 Task: Create a rule when a card is moved into list name by me.
Action: Mouse pressed left at (561, 475)
Screenshot: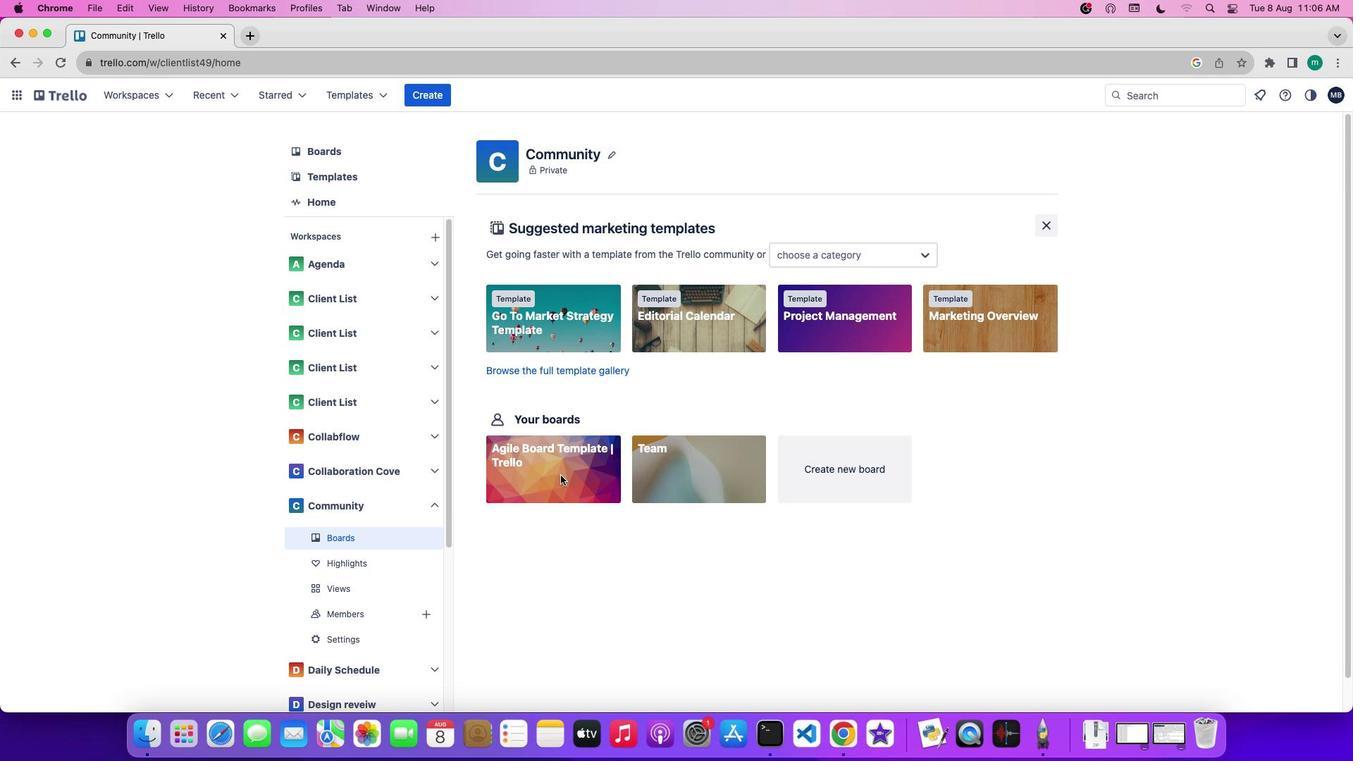 
Action: Mouse moved to (1193, 308)
Screenshot: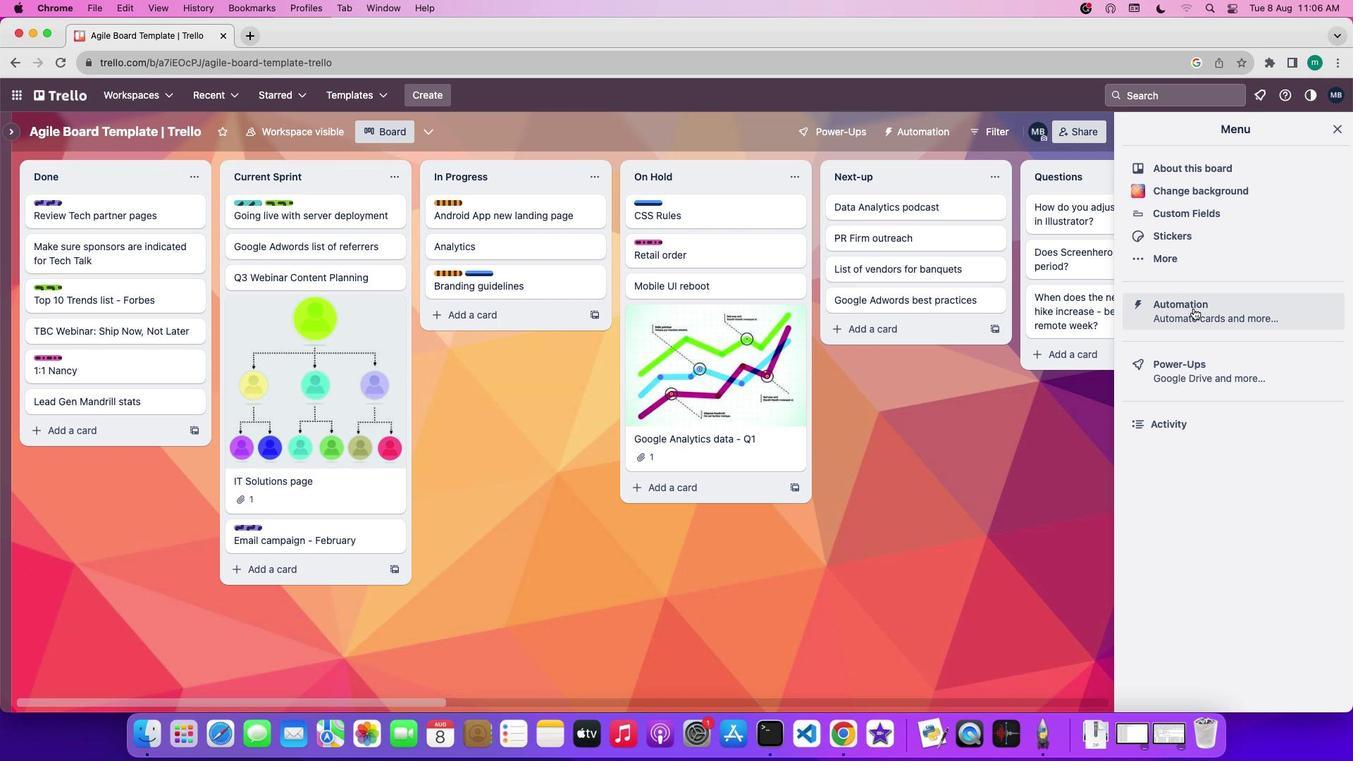 
Action: Mouse pressed left at (1193, 308)
Screenshot: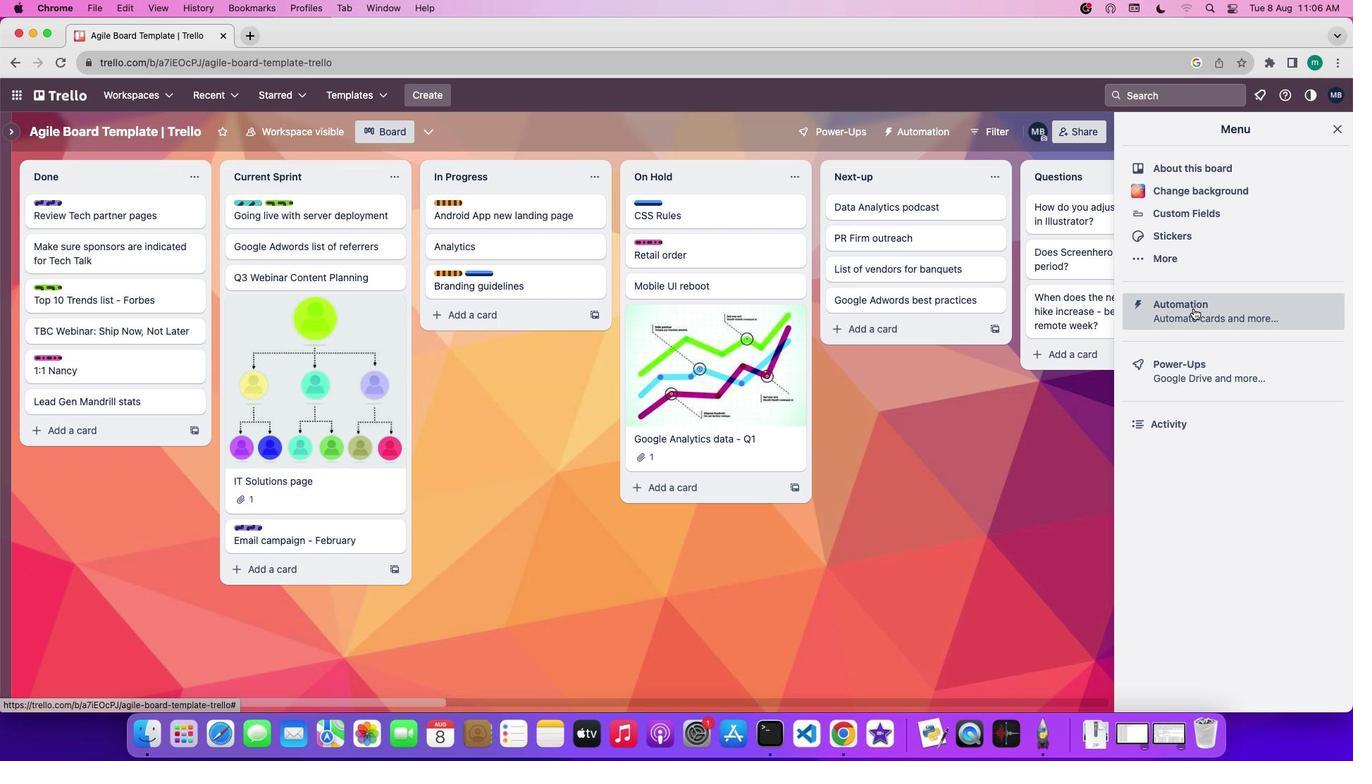 
Action: Mouse moved to (84, 256)
Screenshot: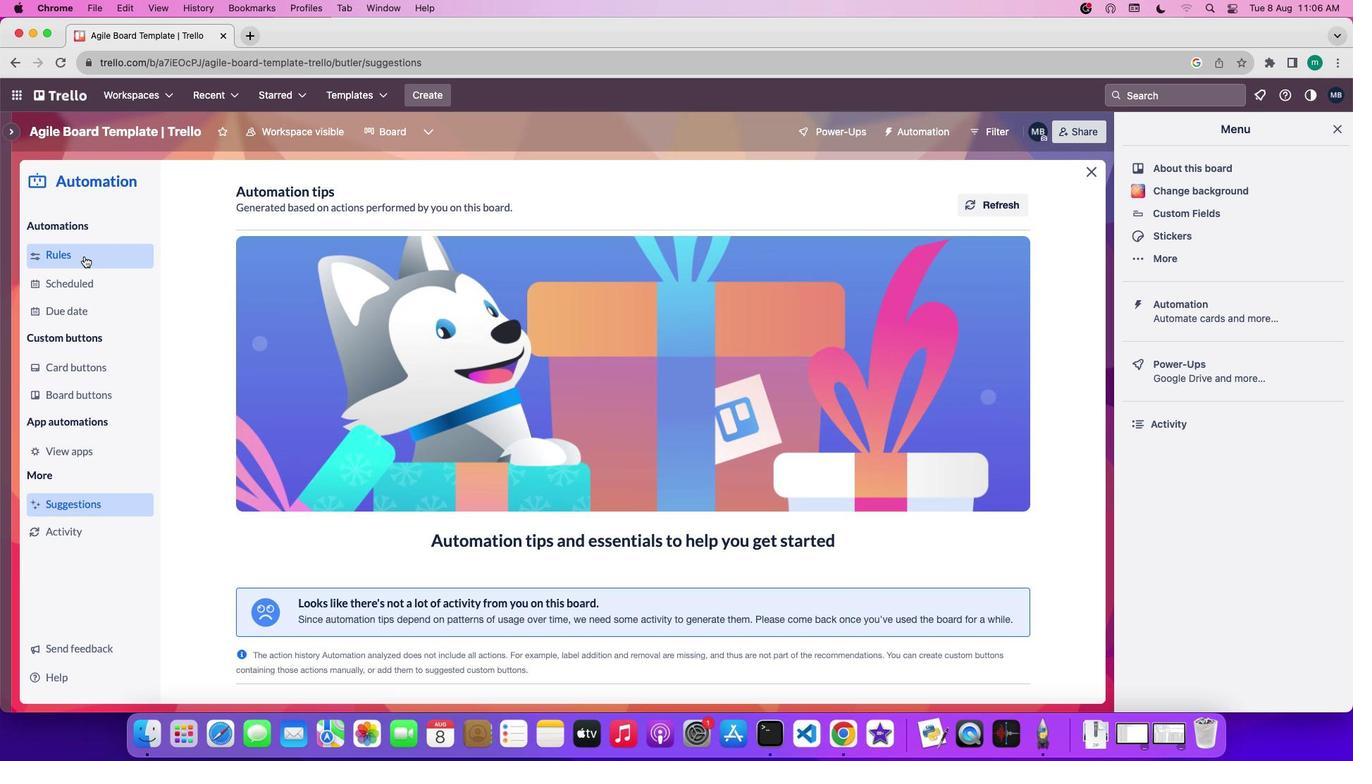 
Action: Mouse pressed left at (84, 256)
Screenshot: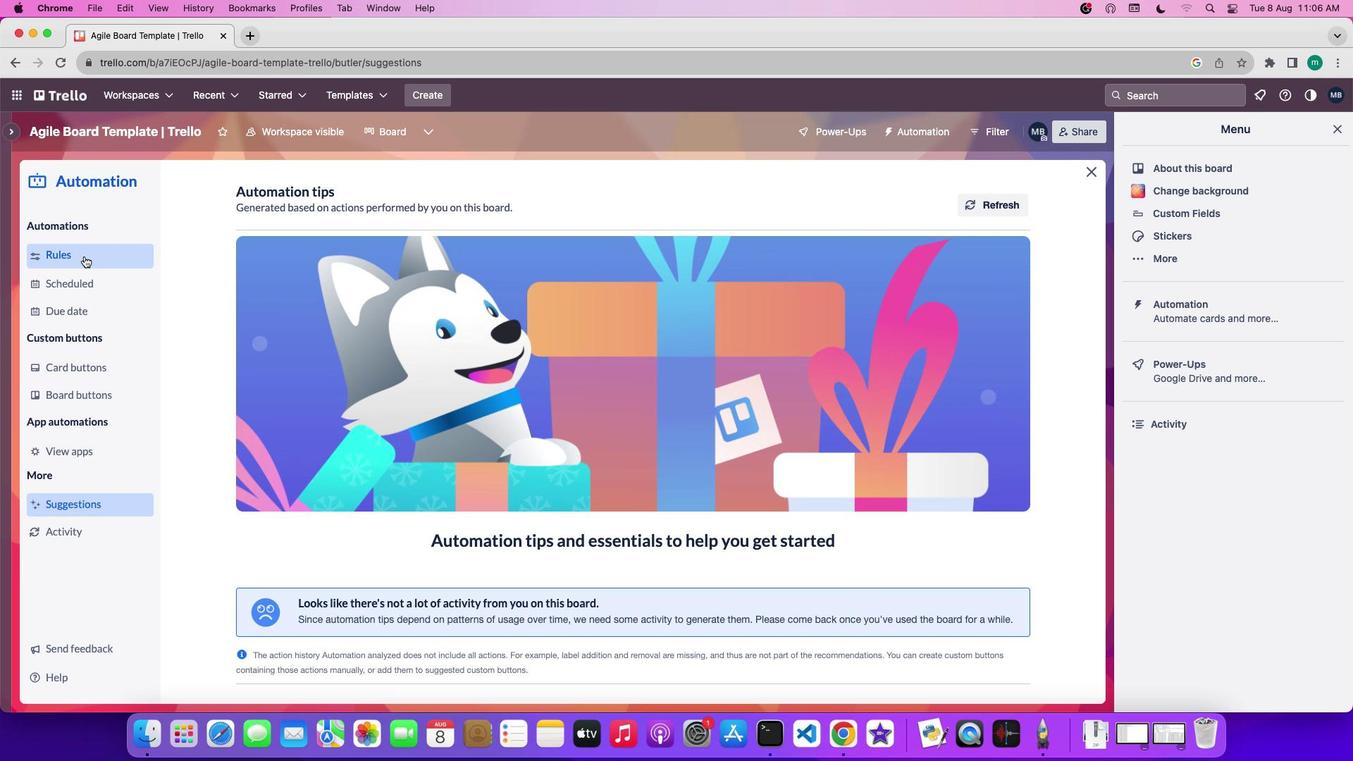 
Action: Mouse moved to (928, 203)
Screenshot: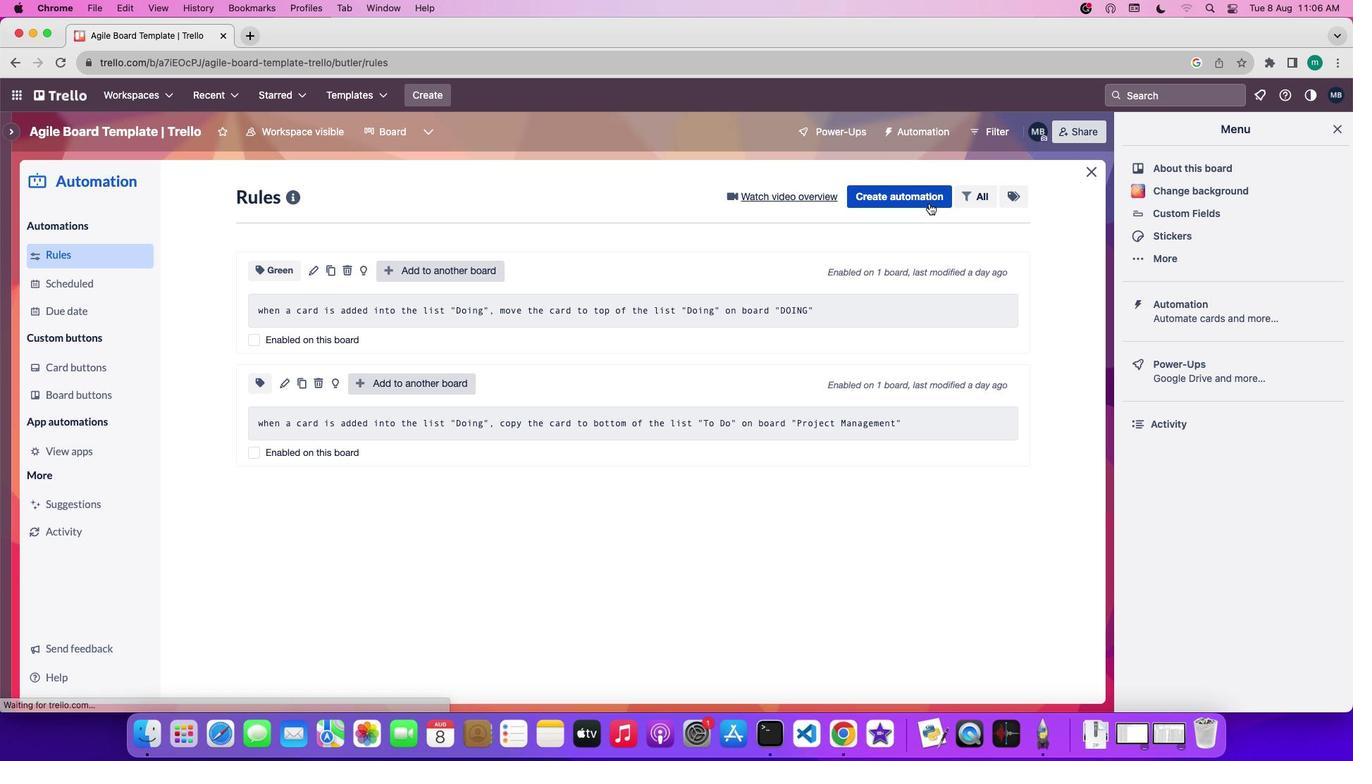 
Action: Mouse pressed left at (928, 203)
Screenshot: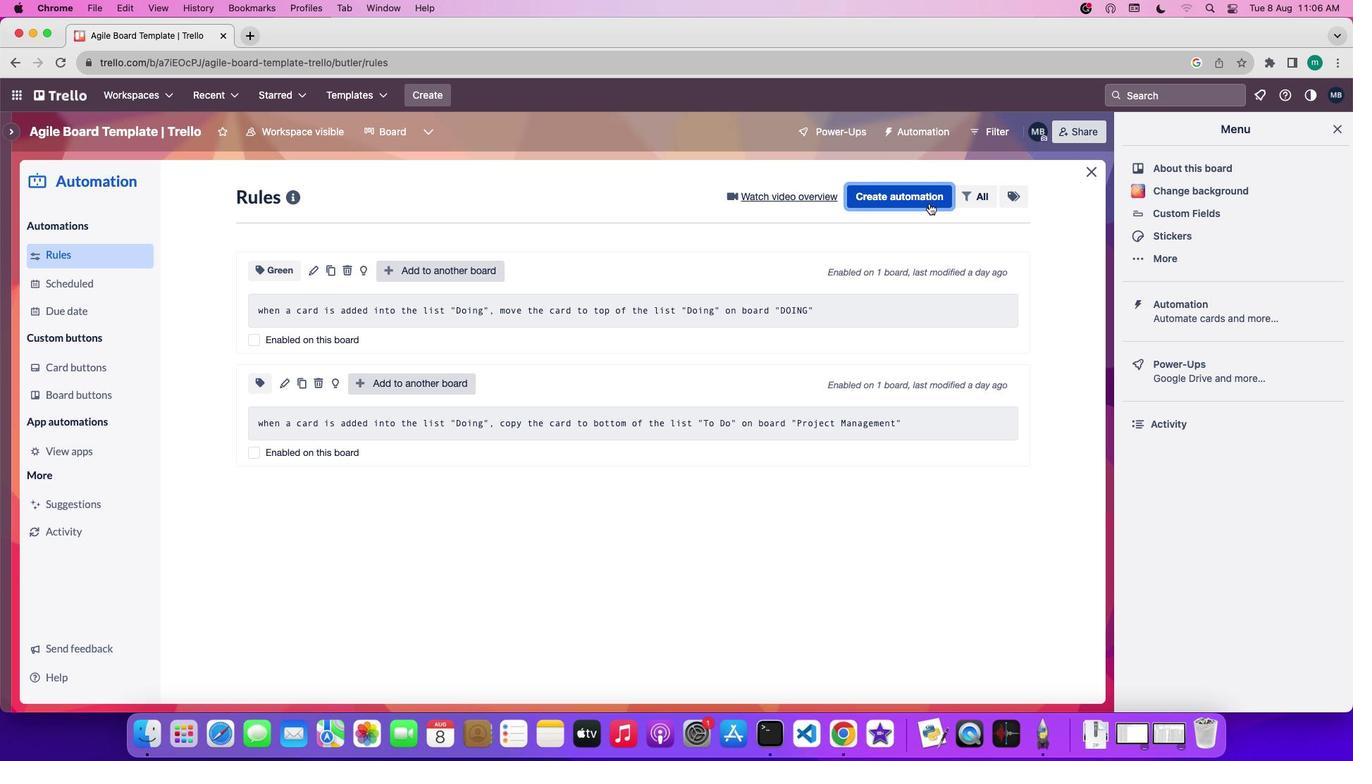 
Action: Mouse moved to (685, 422)
Screenshot: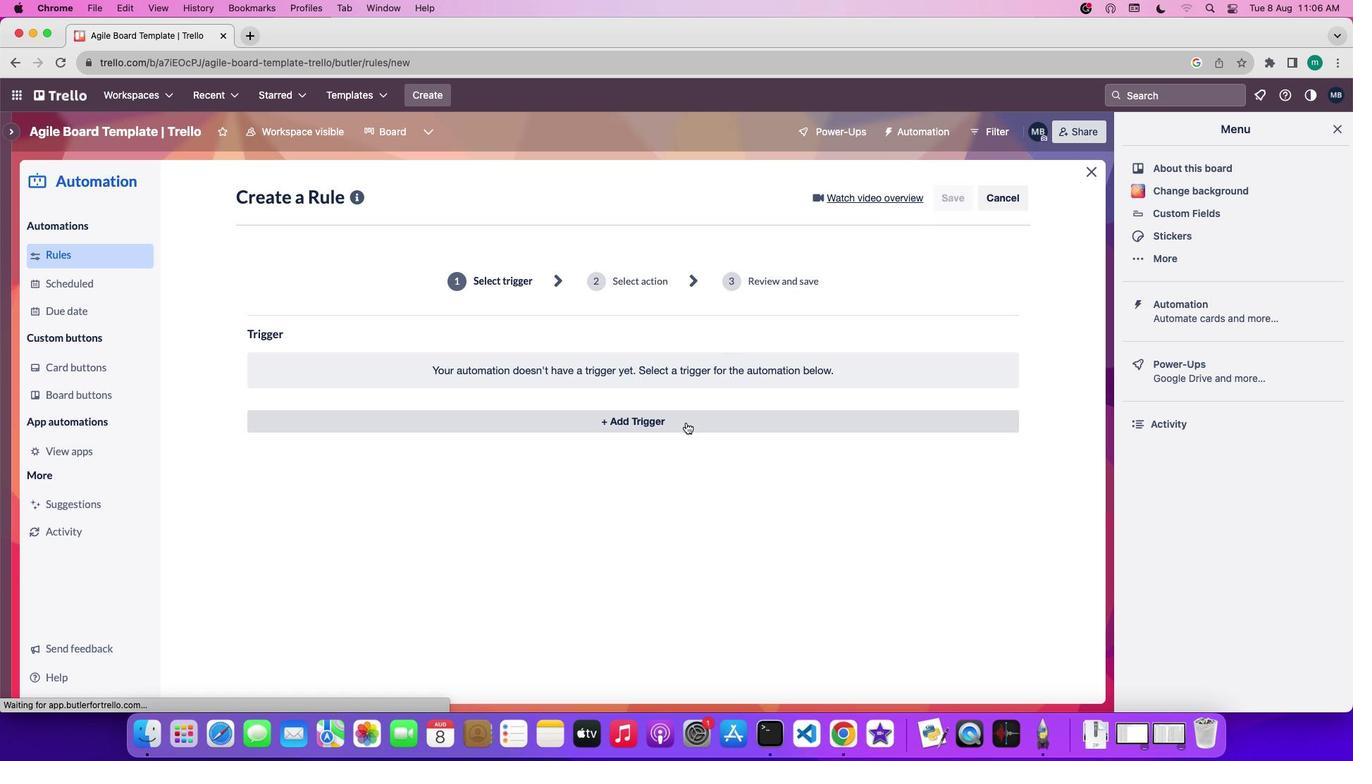 
Action: Mouse pressed left at (685, 422)
Screenshot: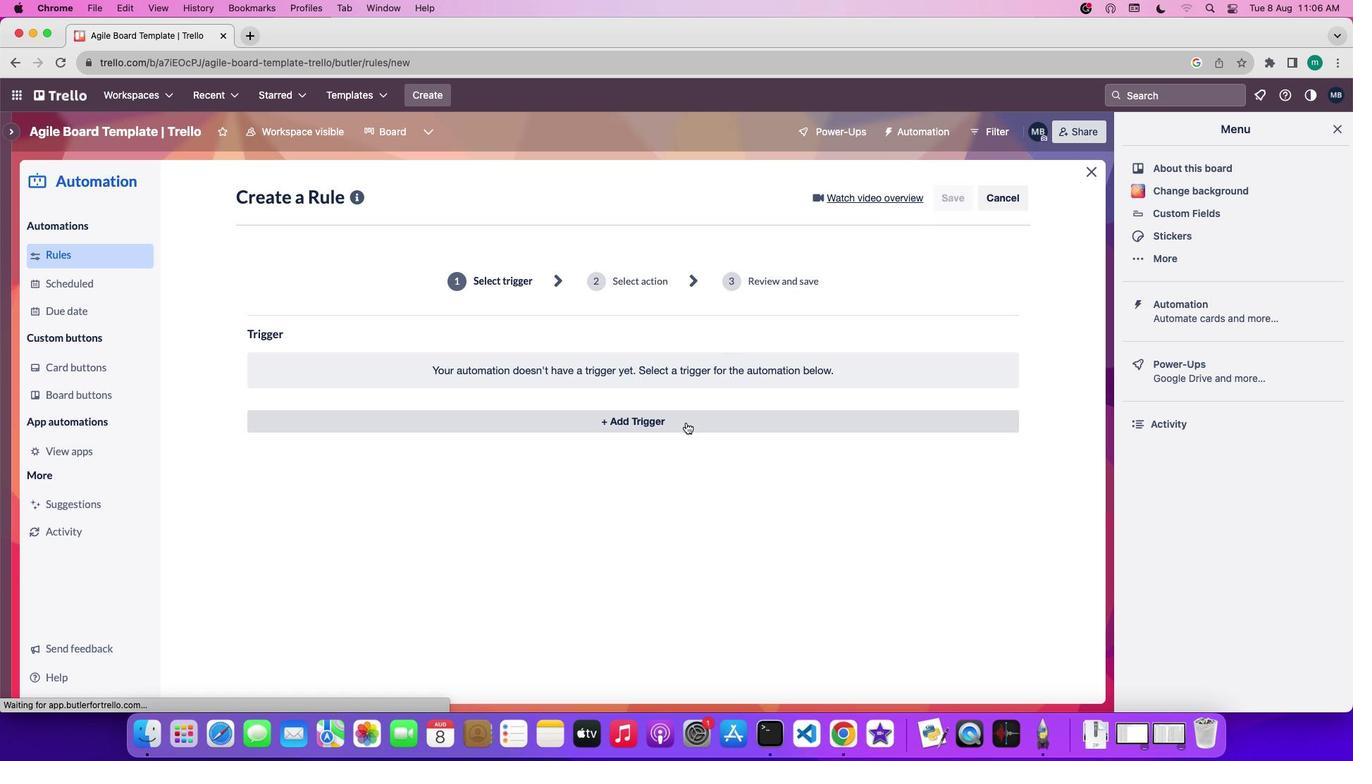 
Action: Mouse moved to (600, 469)
Screenshot: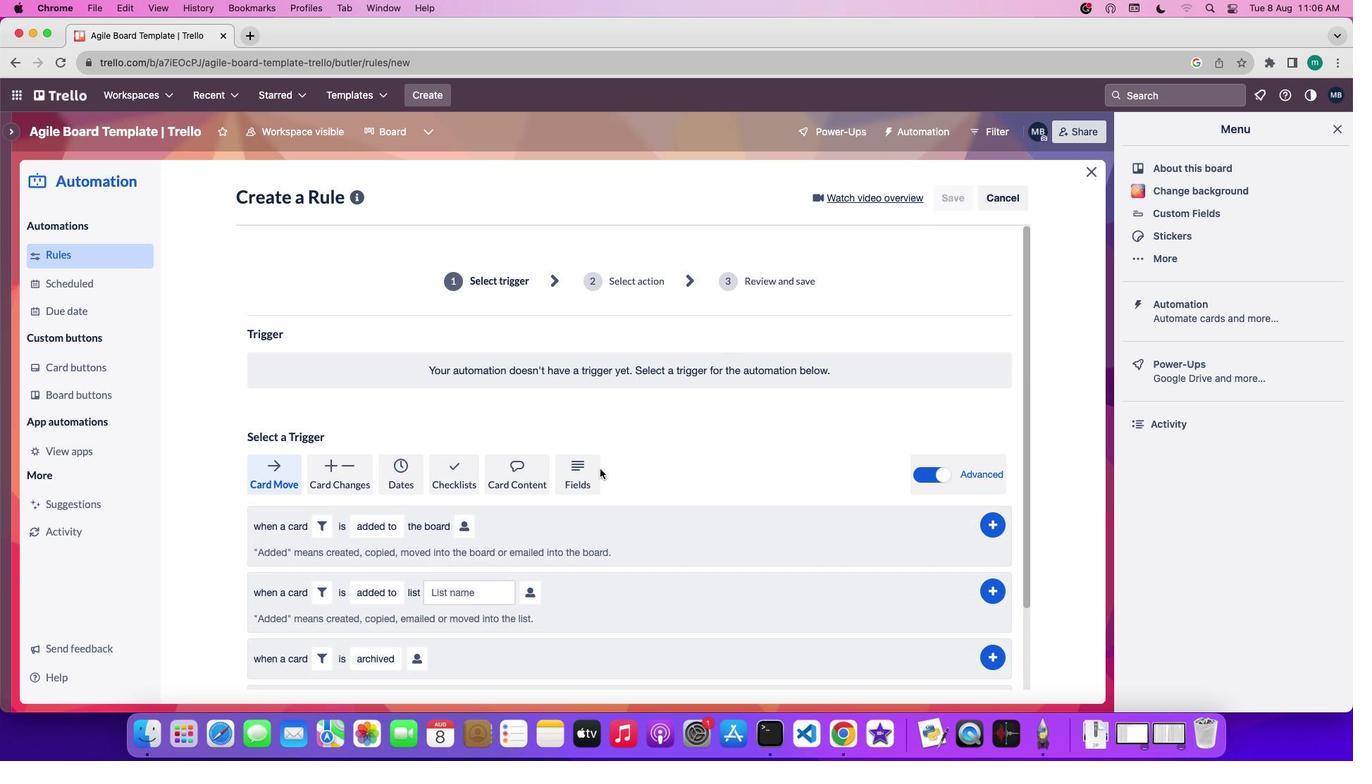 
Action: Mouse scrolled (600, 469) with delta (0, 0)
Screenshot: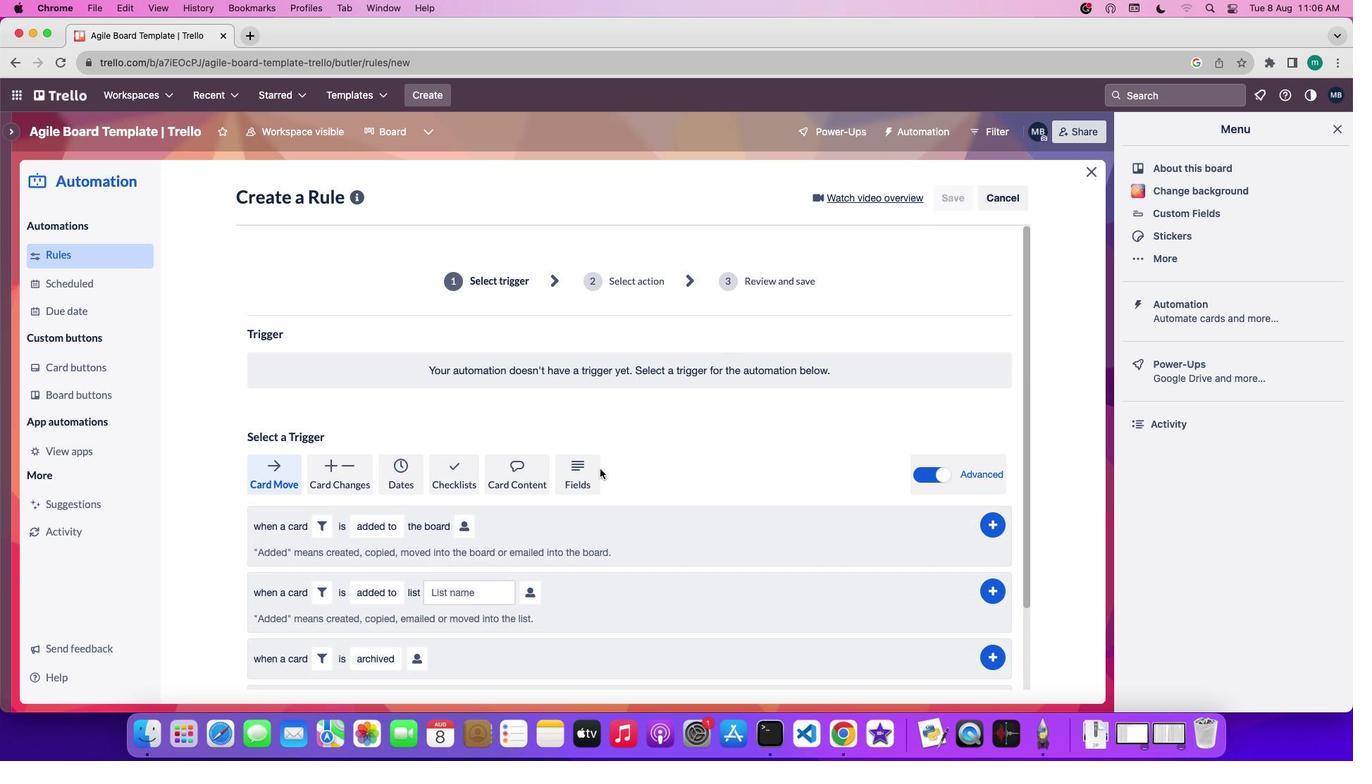 
Action: Mouse scrolled (600, 469) with delta (0, 0)
Screenshot: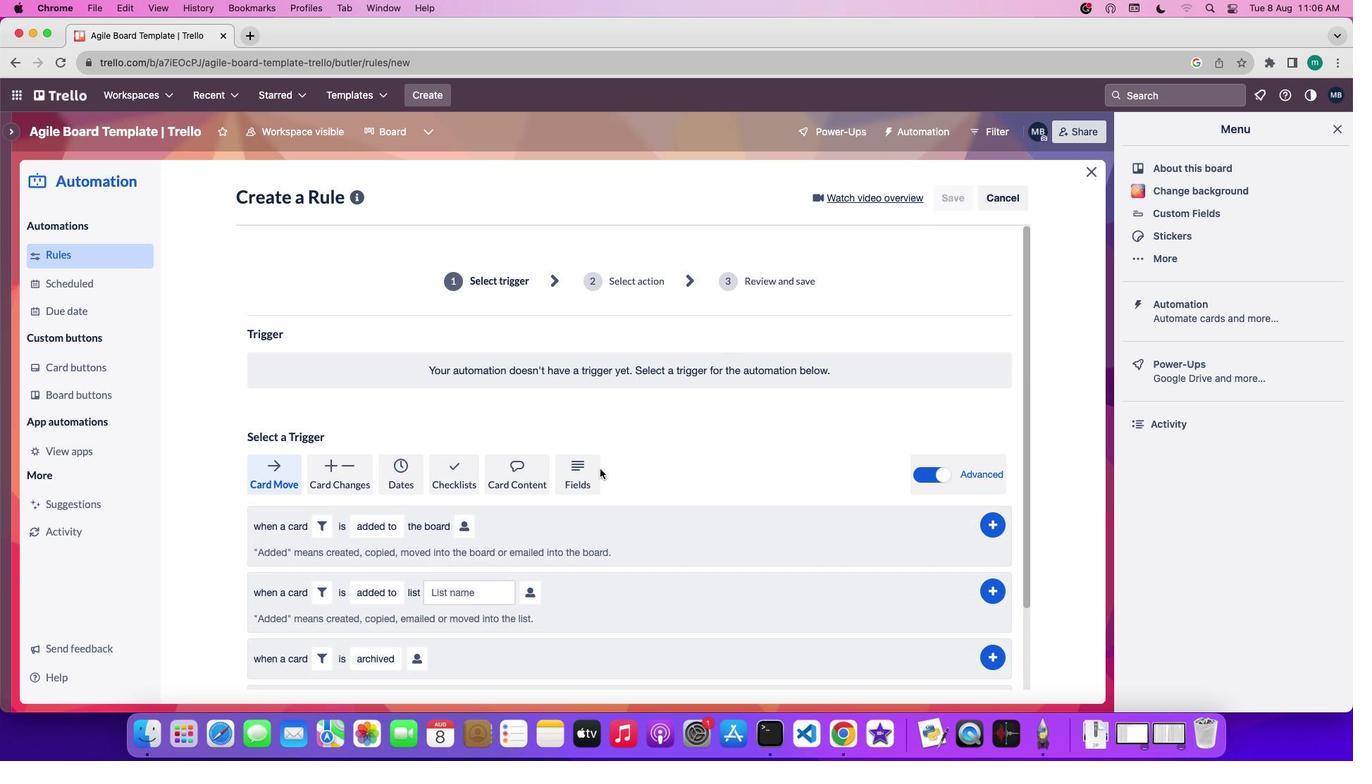 
Action: Mouse scrolled (600, 469) with delta (0, 0)
Screenshot: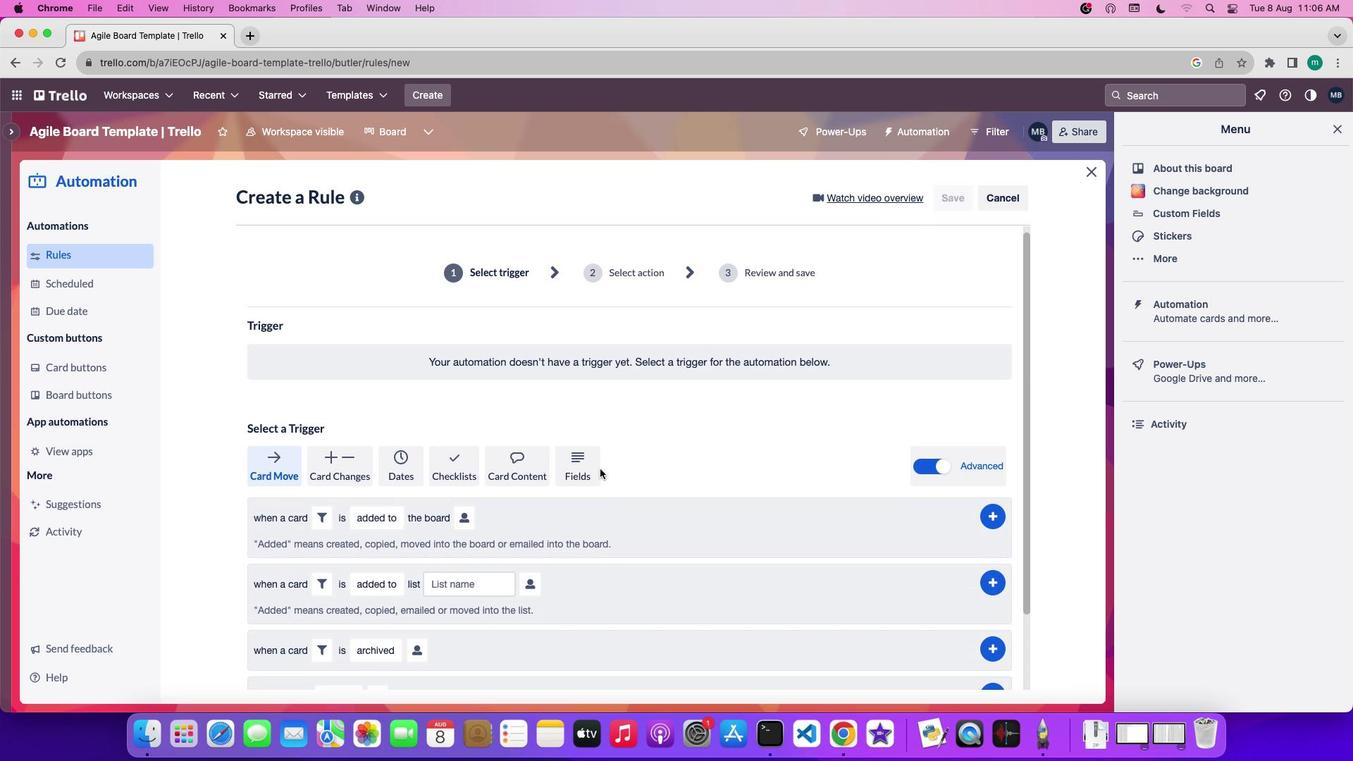 
Action: Mouse scrolled (600, 469) with delta (0, -1)
Screenshot: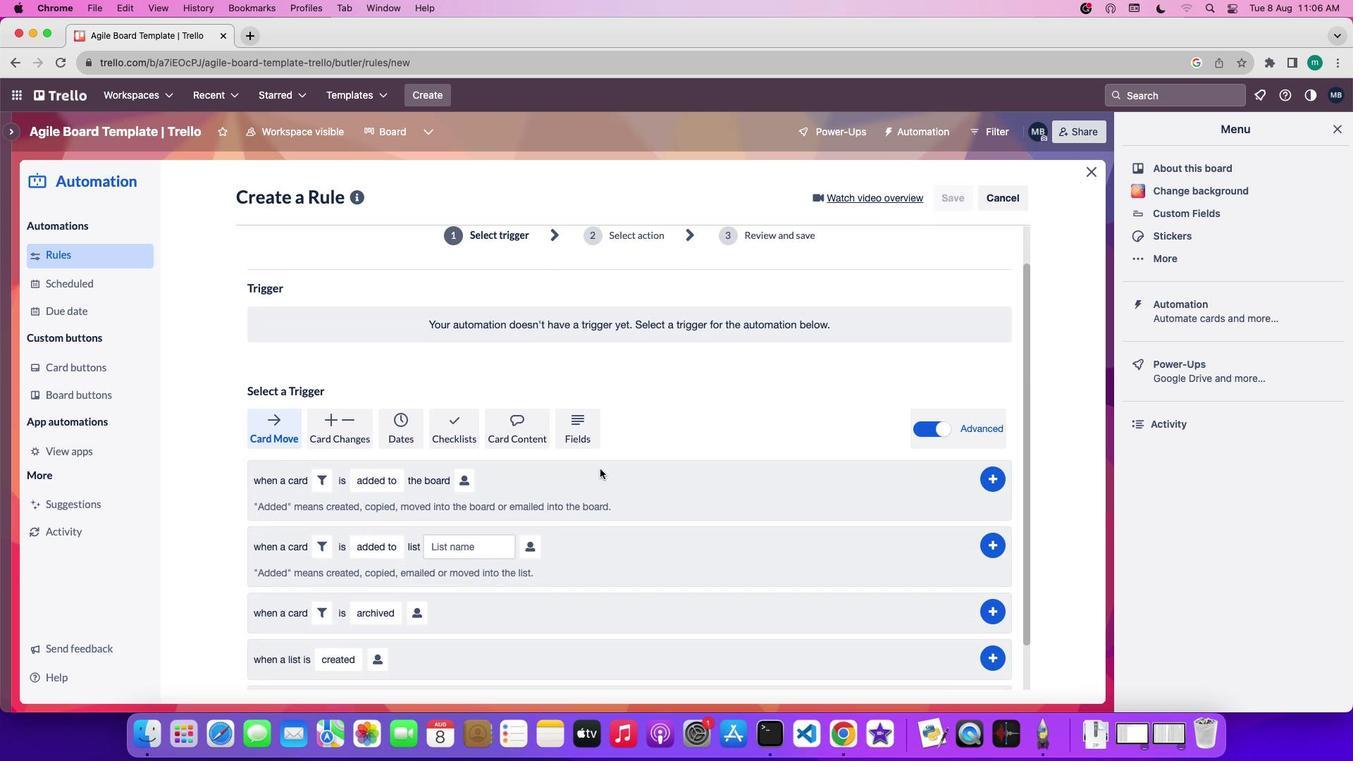 
Action: Mouse moved to (397, 627)
Screenshot: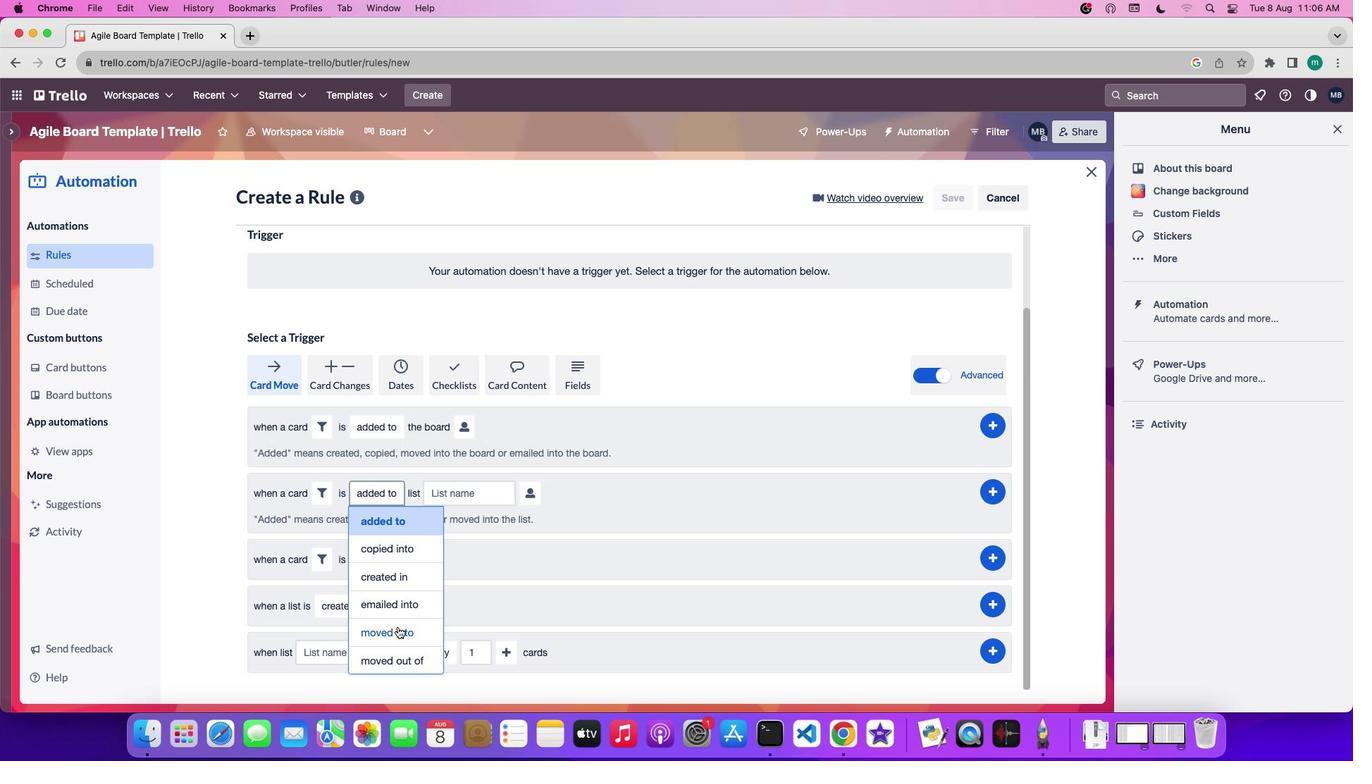 
Action: Mouse pressed left at (397, 627)
Screenshot: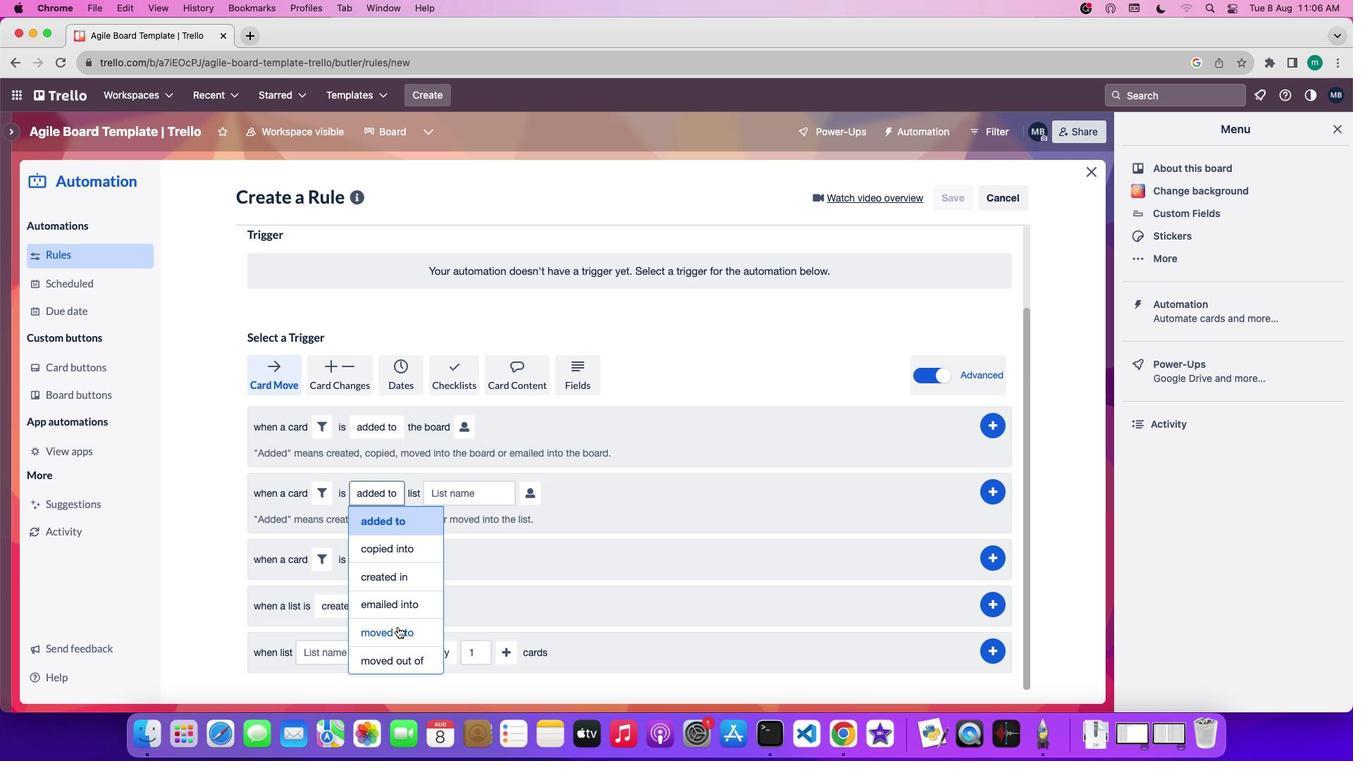 
Action: Mouse moved to (492, 490)
Screenshot: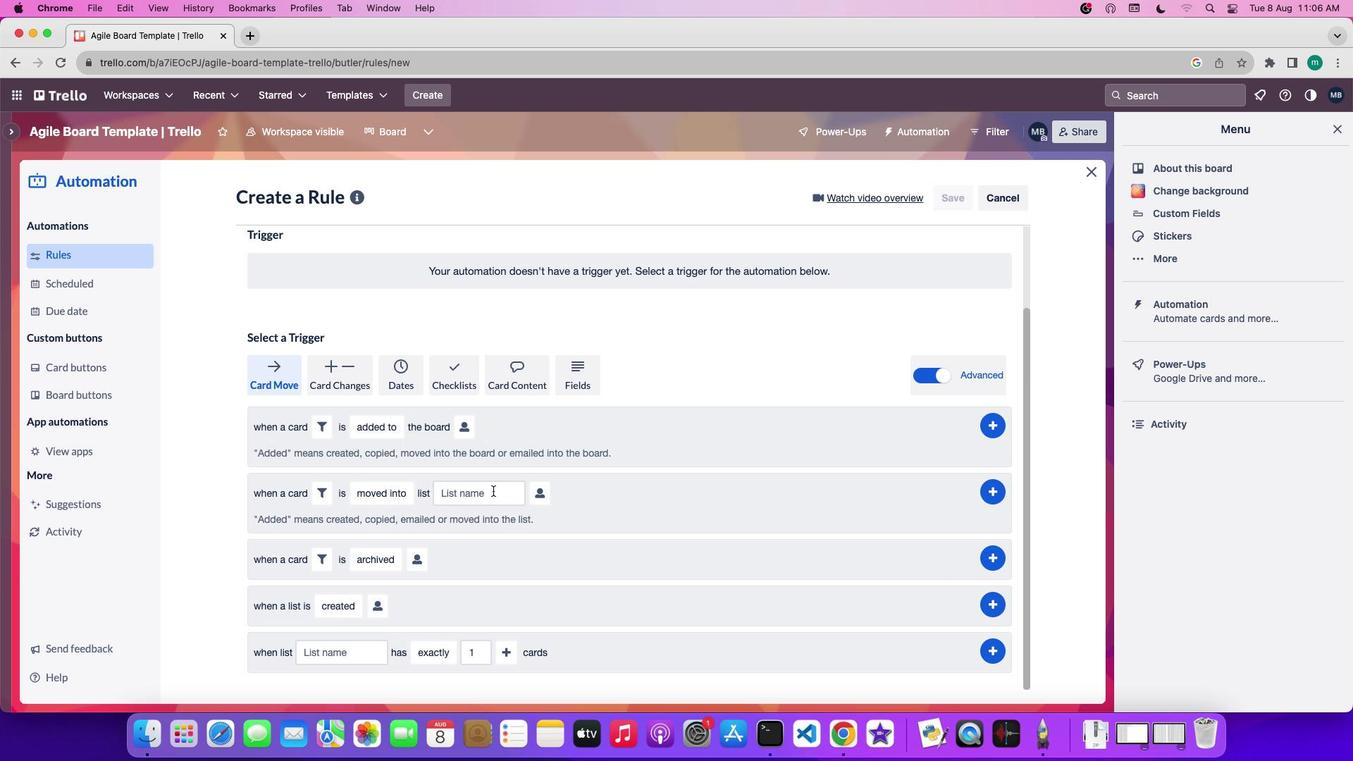 
Action: Mouse pressed left at (492, 490)
Screenshot: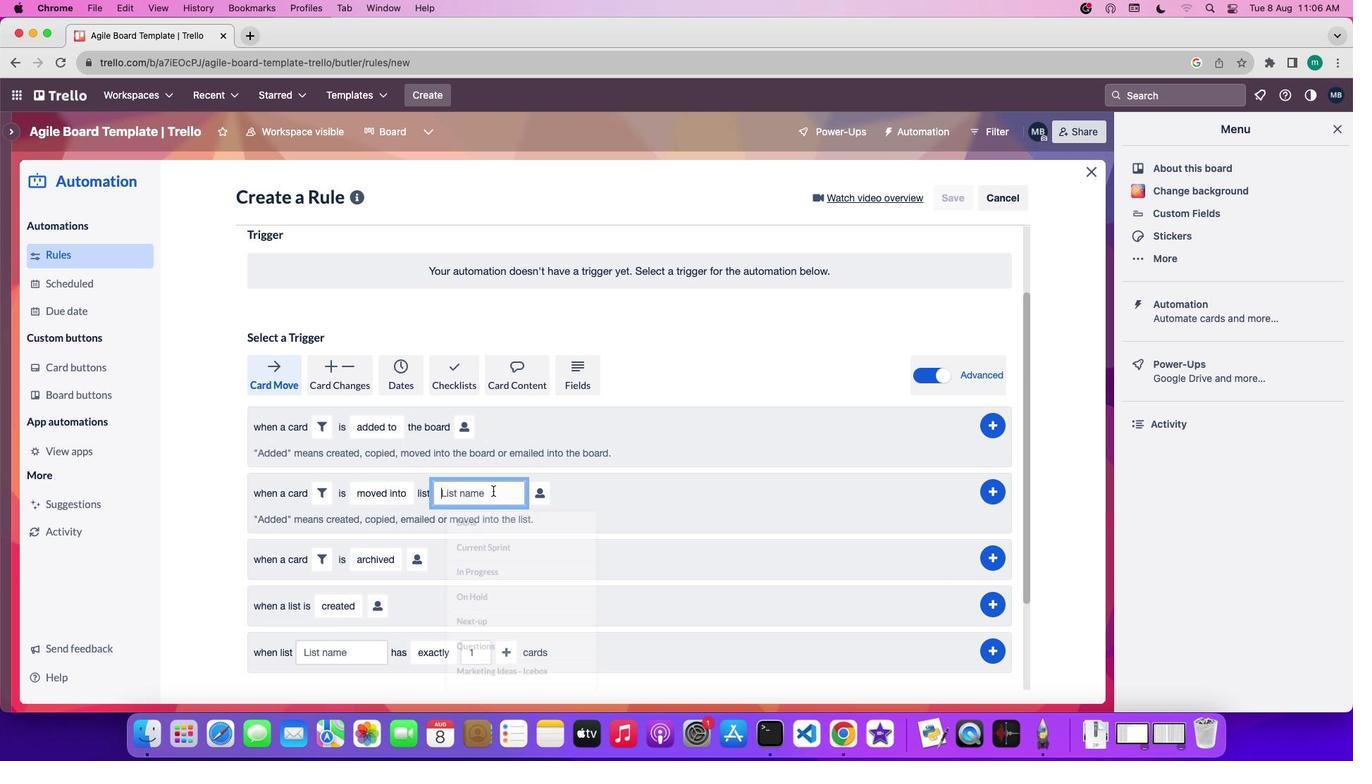 
Action: Mouse moved to (492, 490)
Screenshot: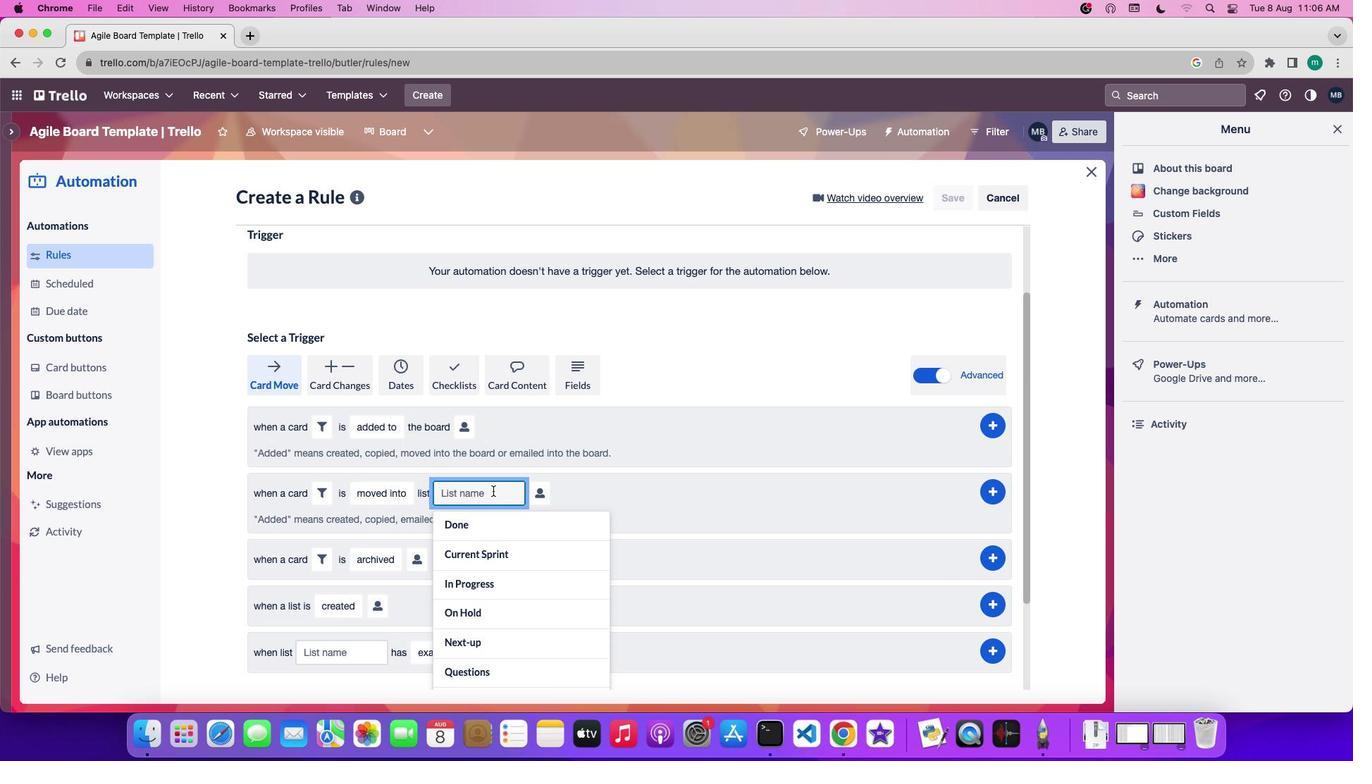 
Action: Key pressed 'n''a''m''e'
Screenshot: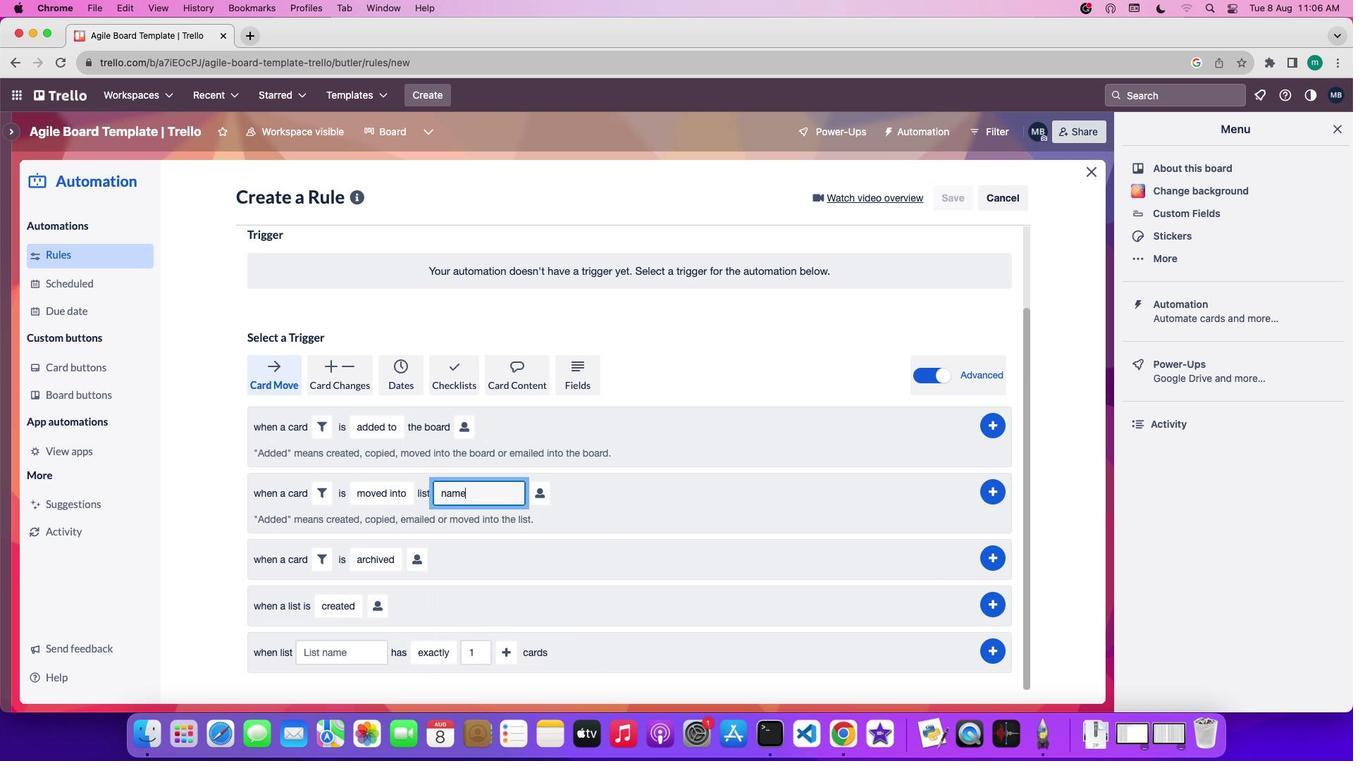 
Action: Mouse moved to (544, 487)
Screenshot: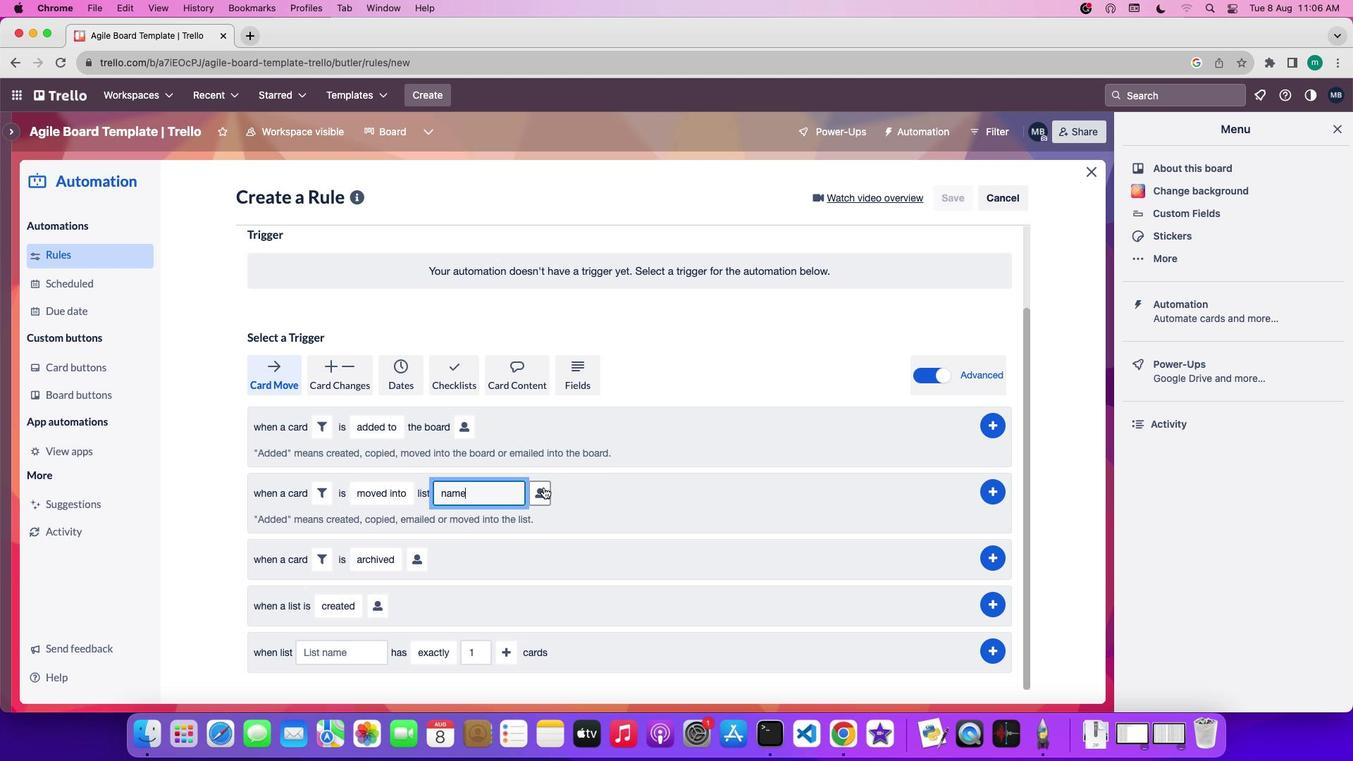 
Action: Mouse pressed left at (544, 487)
Screenshot: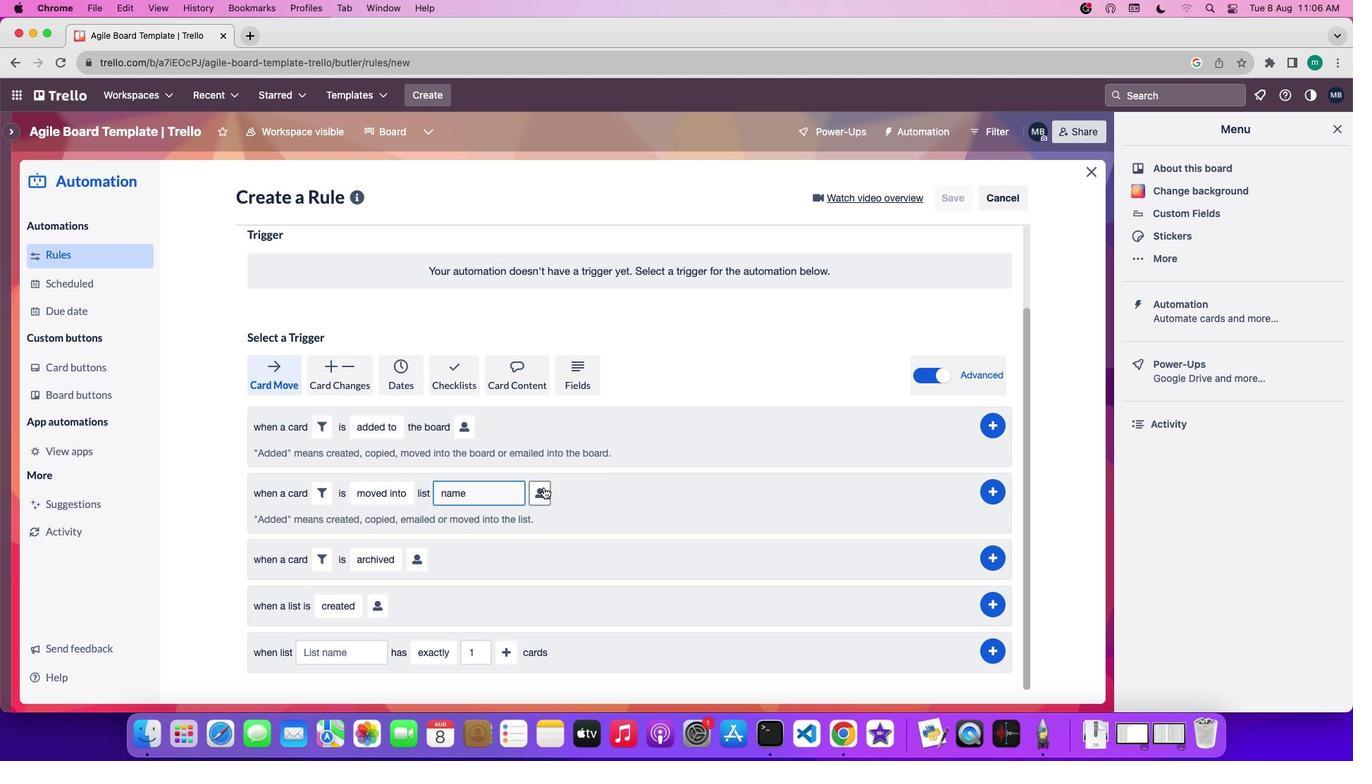 
Action: Mouse moved to (778, 580)
Screenshot: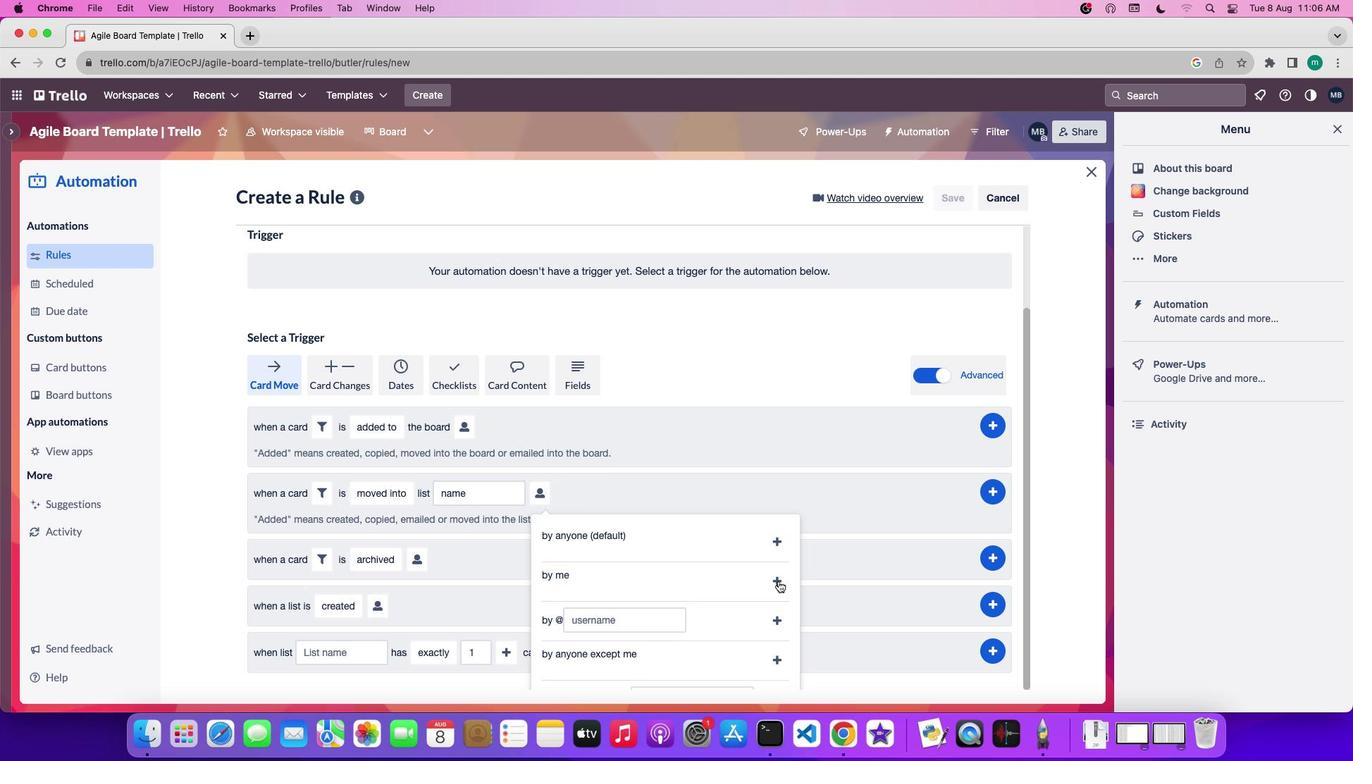 
Action: Mouse pressed left at (778, 580)
Screenshot: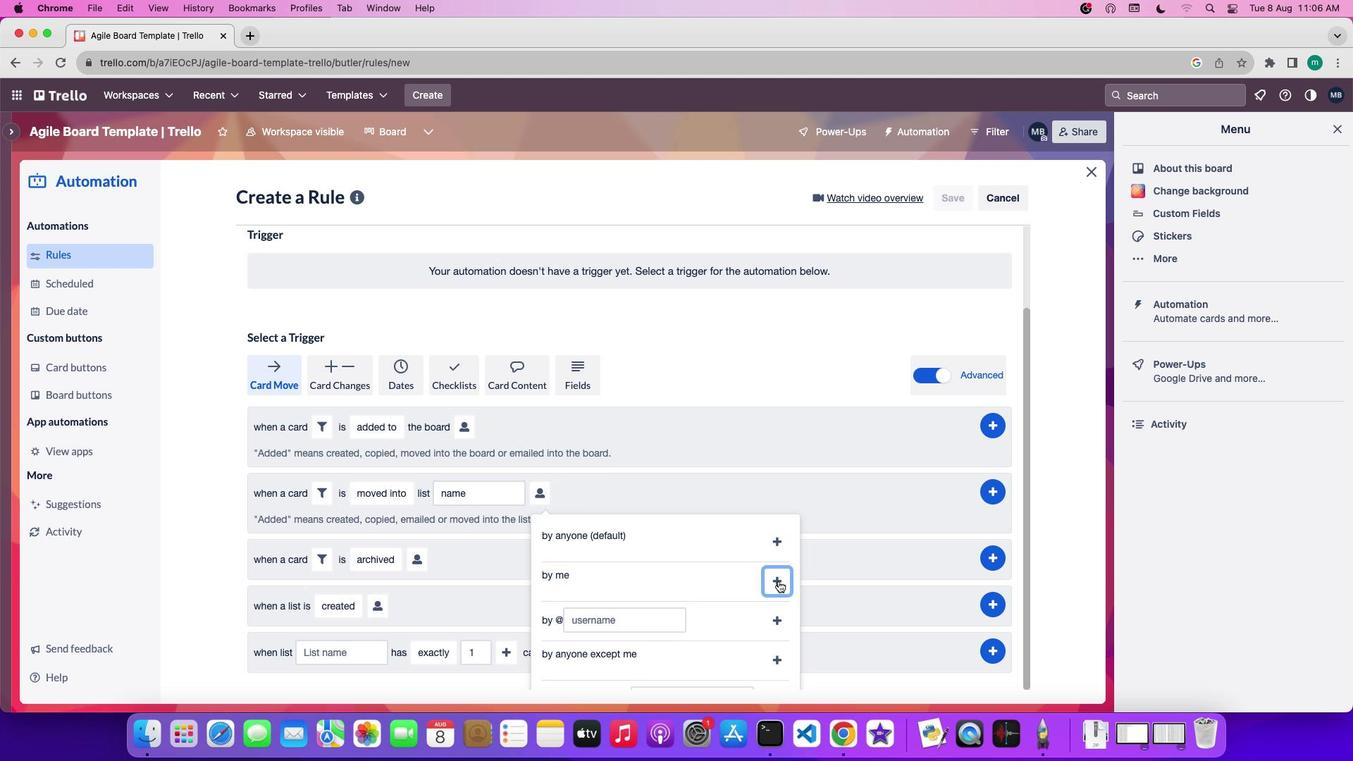 
Action: Mouse moved to (998, 491)
Screenshot: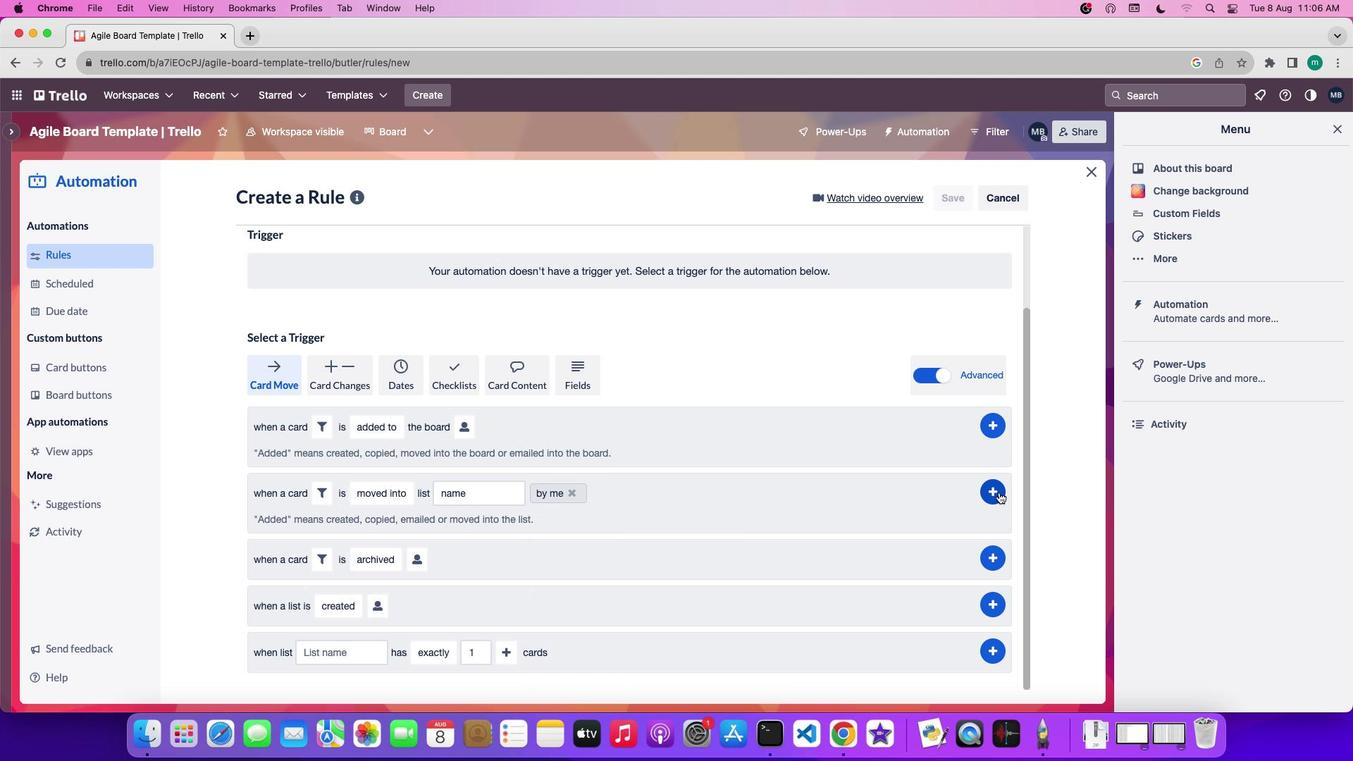 
Action: Mouse pressed left at (998, 491)
Screenshot: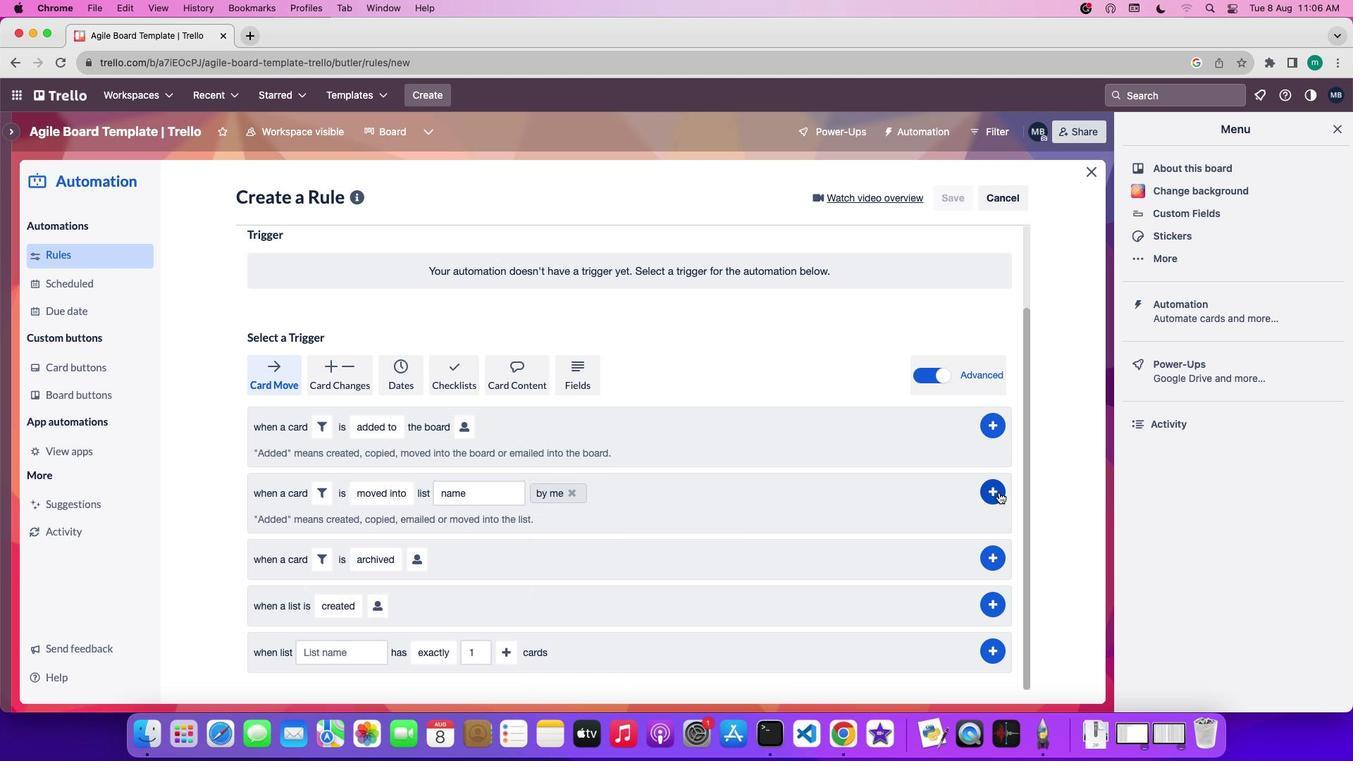 
